 Task: Look for products in the category "All Purpose Cleaners" from Mrs. Meyer's only.
Action: Mouse moved to (812, 320)
Screenshot: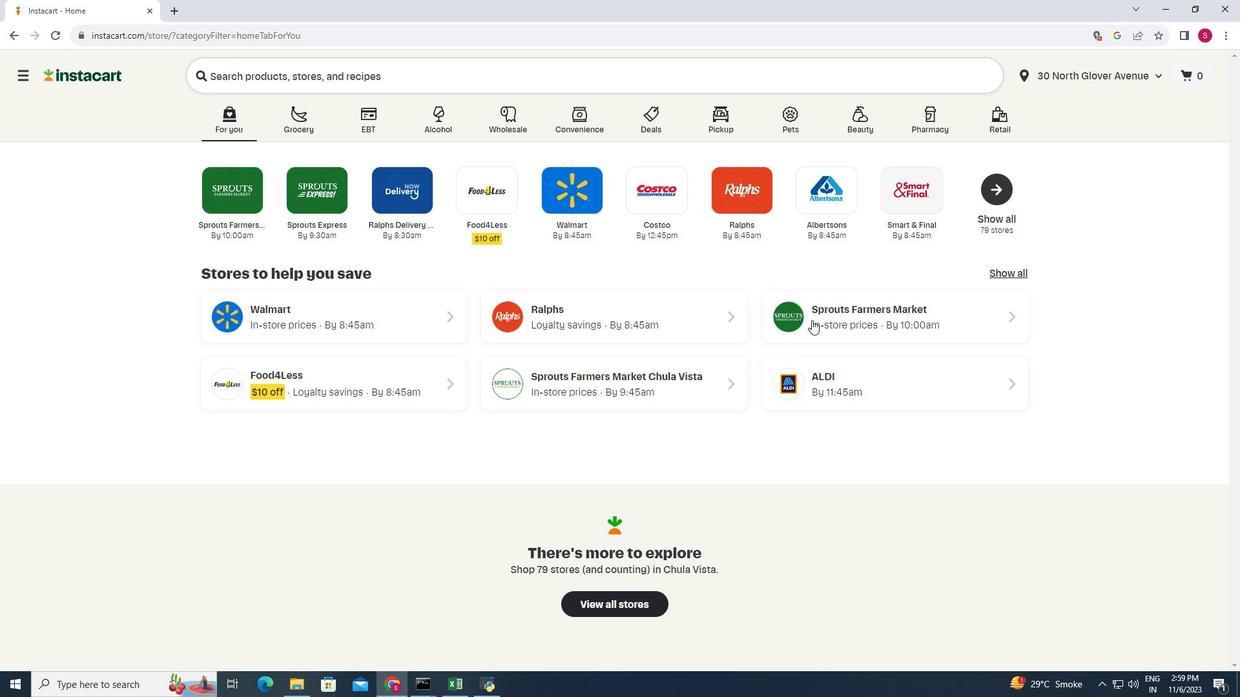 
Action: Mouse pressed left at (812, 320)
Screenshot: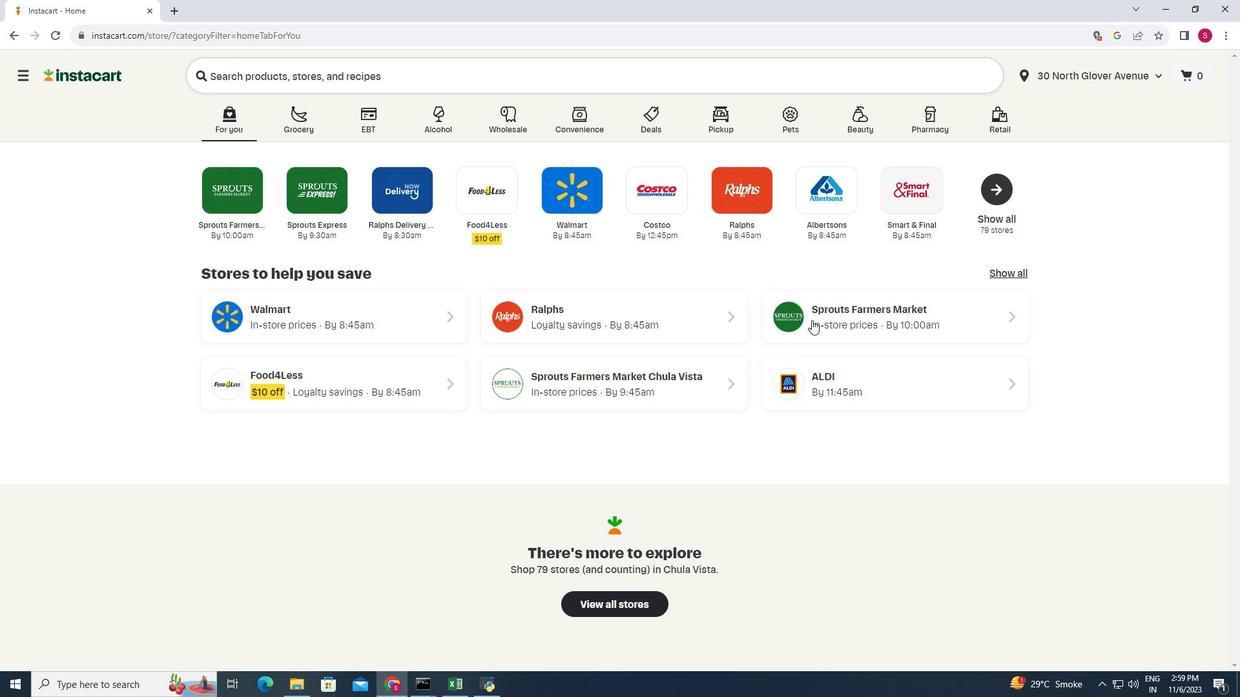 
Action: Mouse moved to (66, 521)
Screenshot: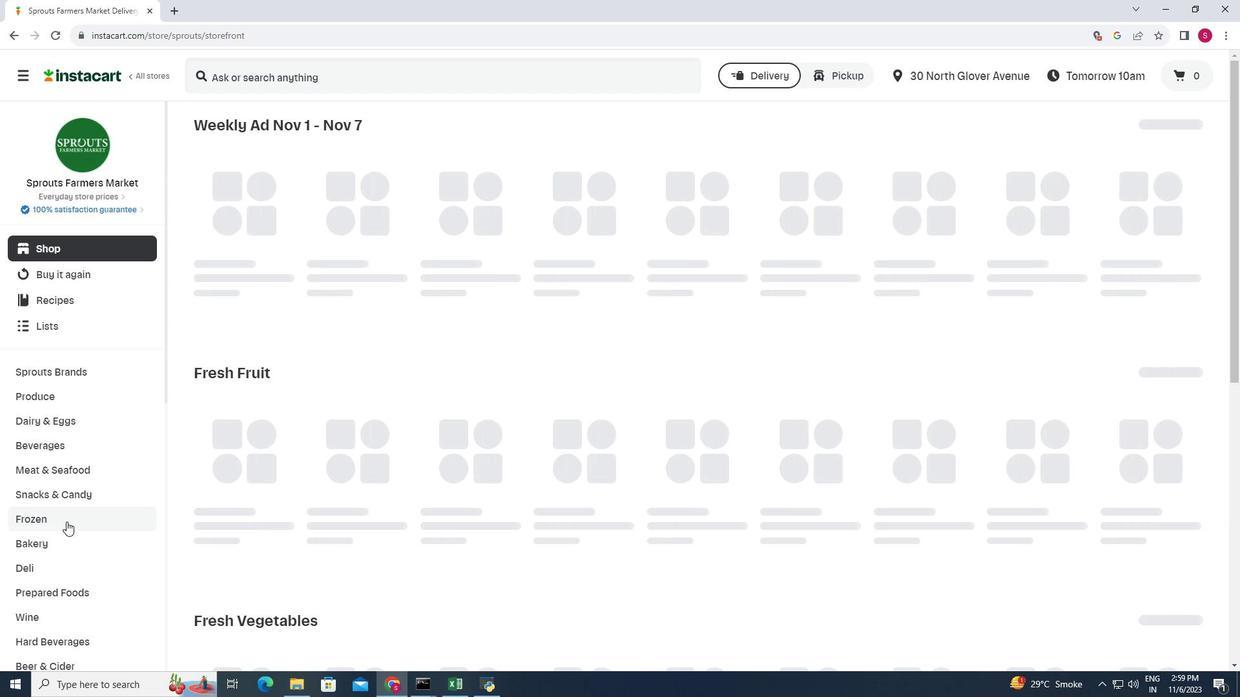 
Action: Mouse scrolled (66, 521) with delta (0, 0)
Screenshot: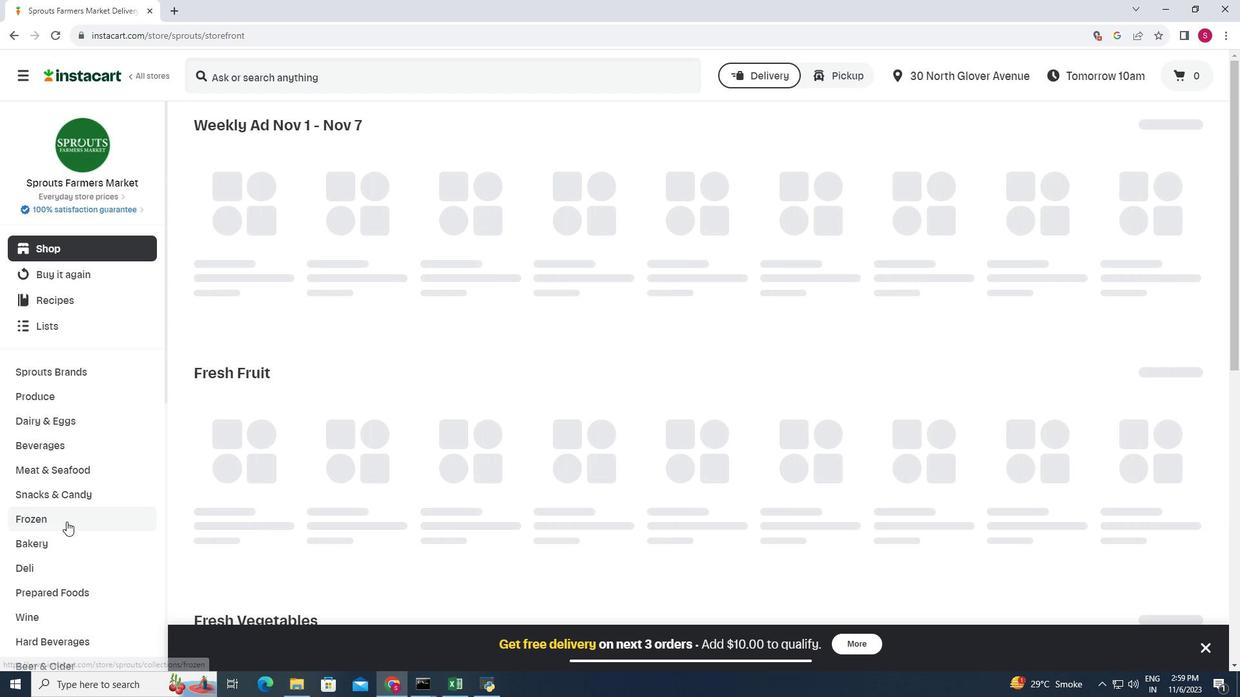 
Action: Mouse scrolled (66, 521) with delta (0, 0)
Screenshot: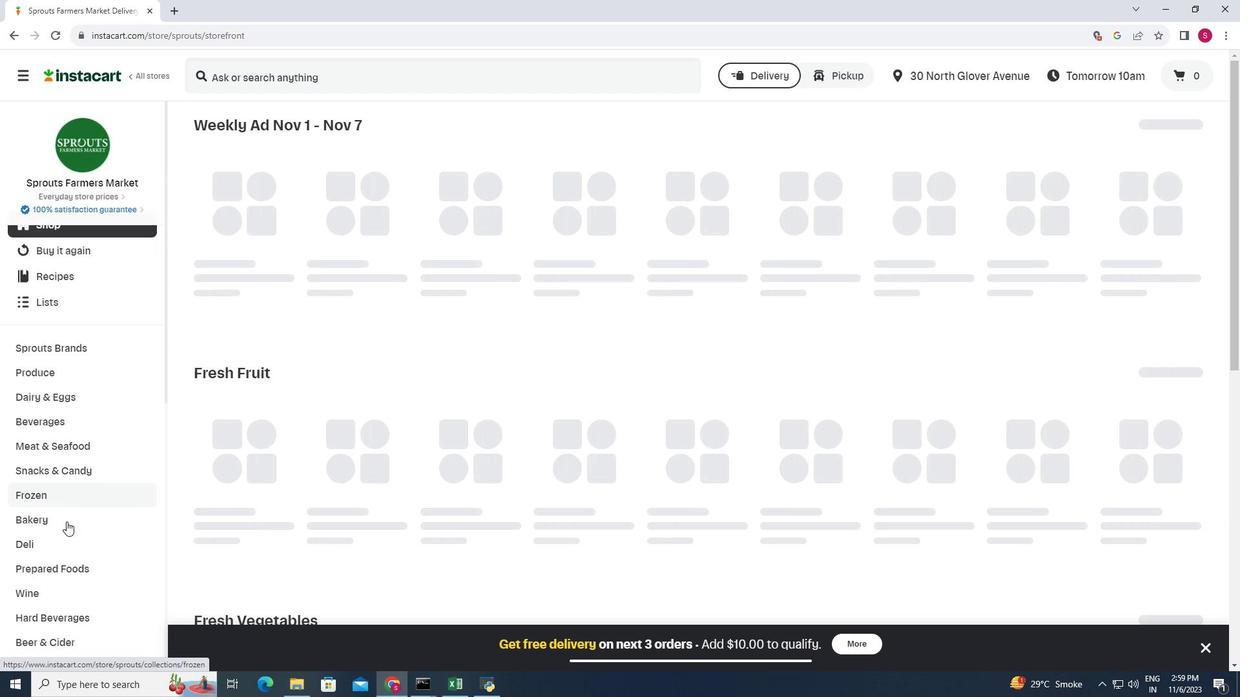 
Action: Mouse scrolled (66, 521) with delta (0, 0)
Screenshot: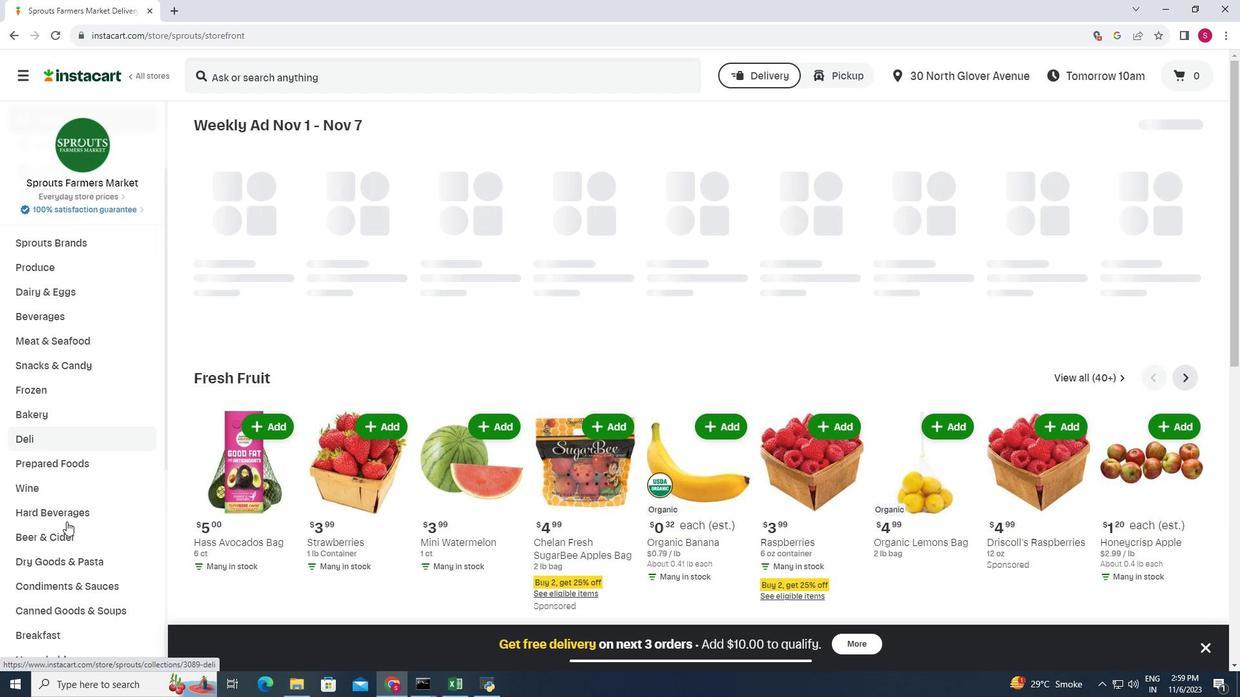 
Action: Mouse scrolled (66, 521) with delta (0, 0)
Screenshot: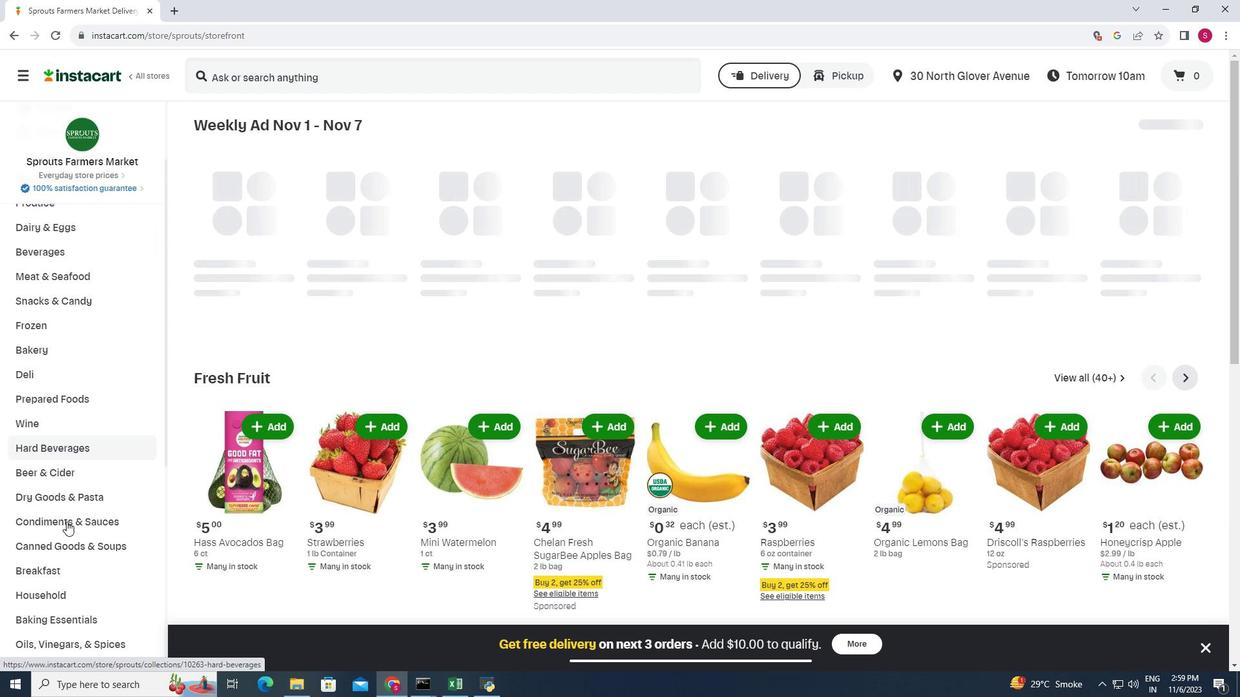 
Action: Mouse moved to (63, 530)
Screenshot: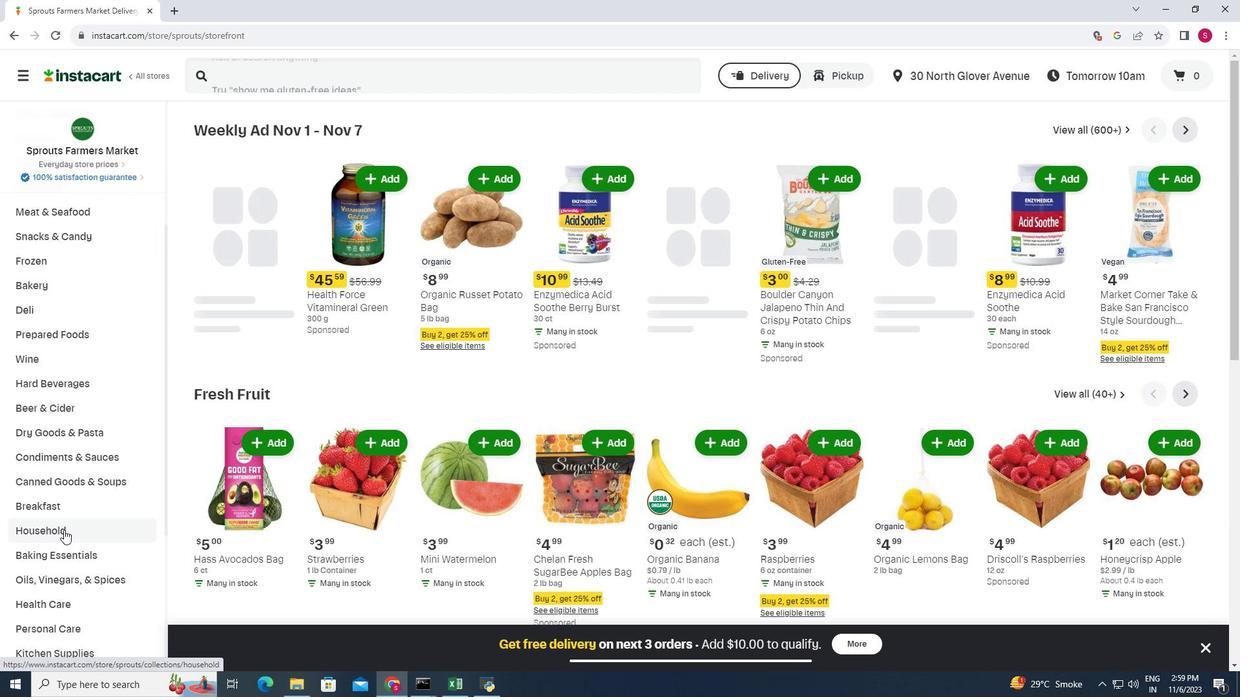 
Action: Mouse pressed left at (63, 530)
Screenshot: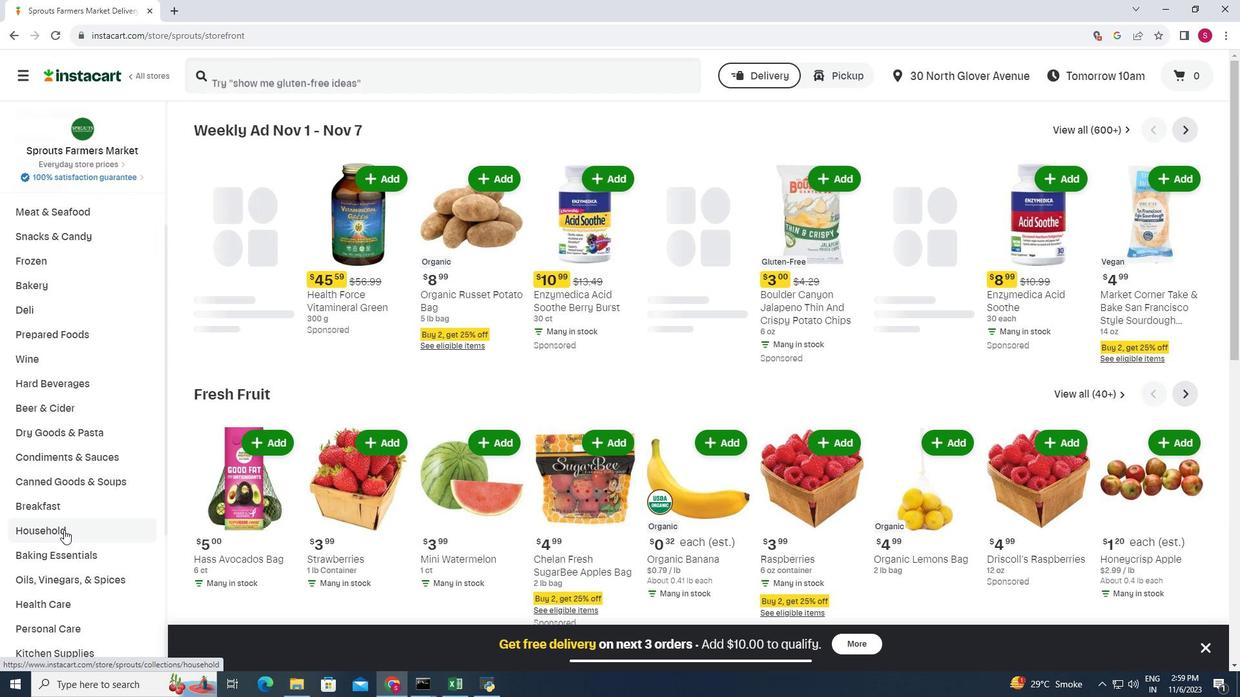 
Action: Mouse moved to (408, 167)
Screenshot: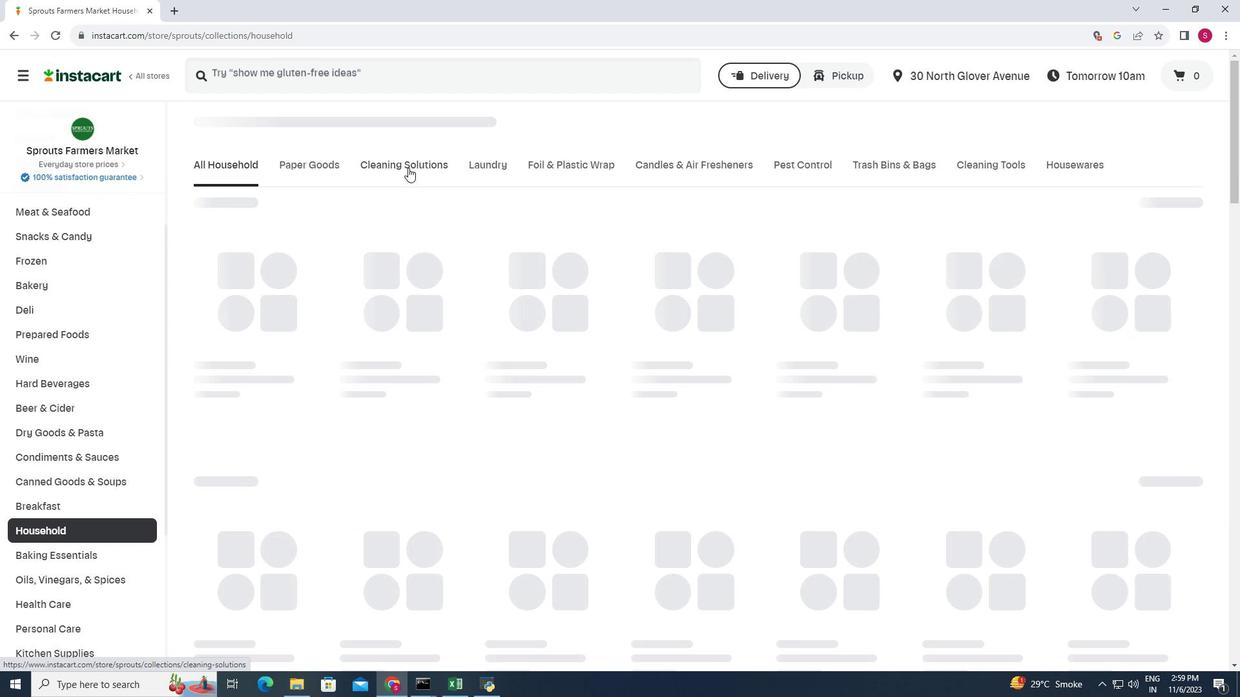 
Action: Mouse pressed left at (408, 167)
Screenshot: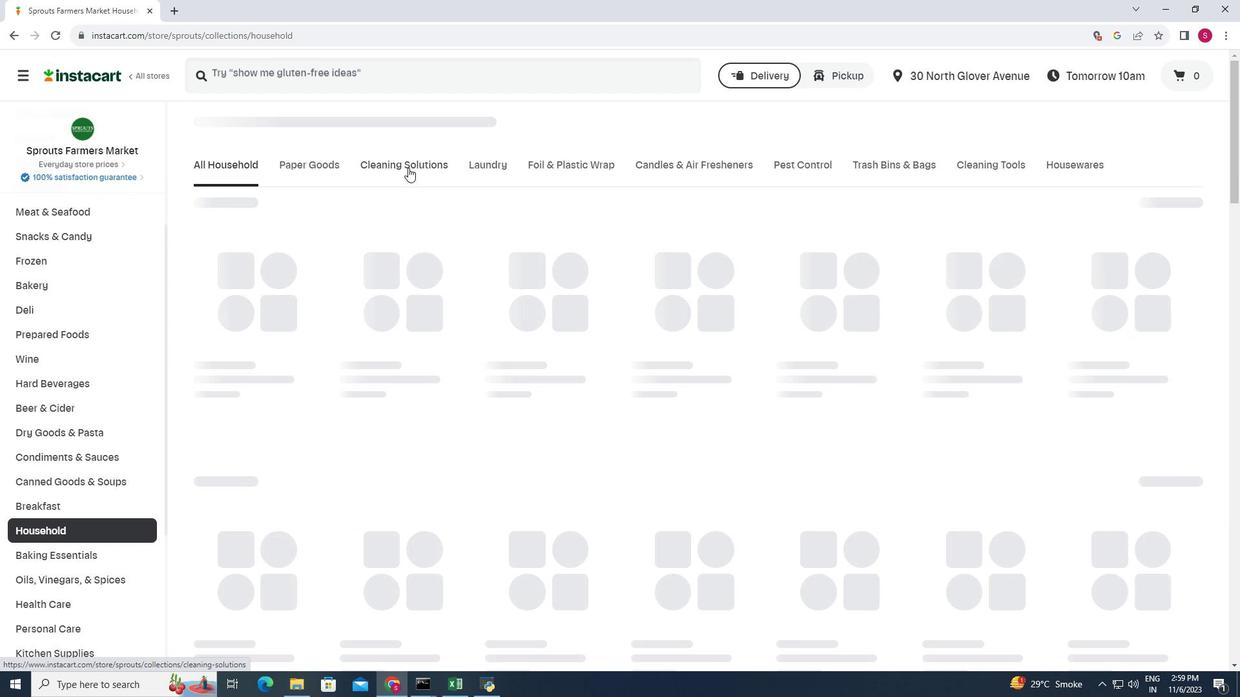 
Action: Mouse moved to (570, 220)
Screenshot: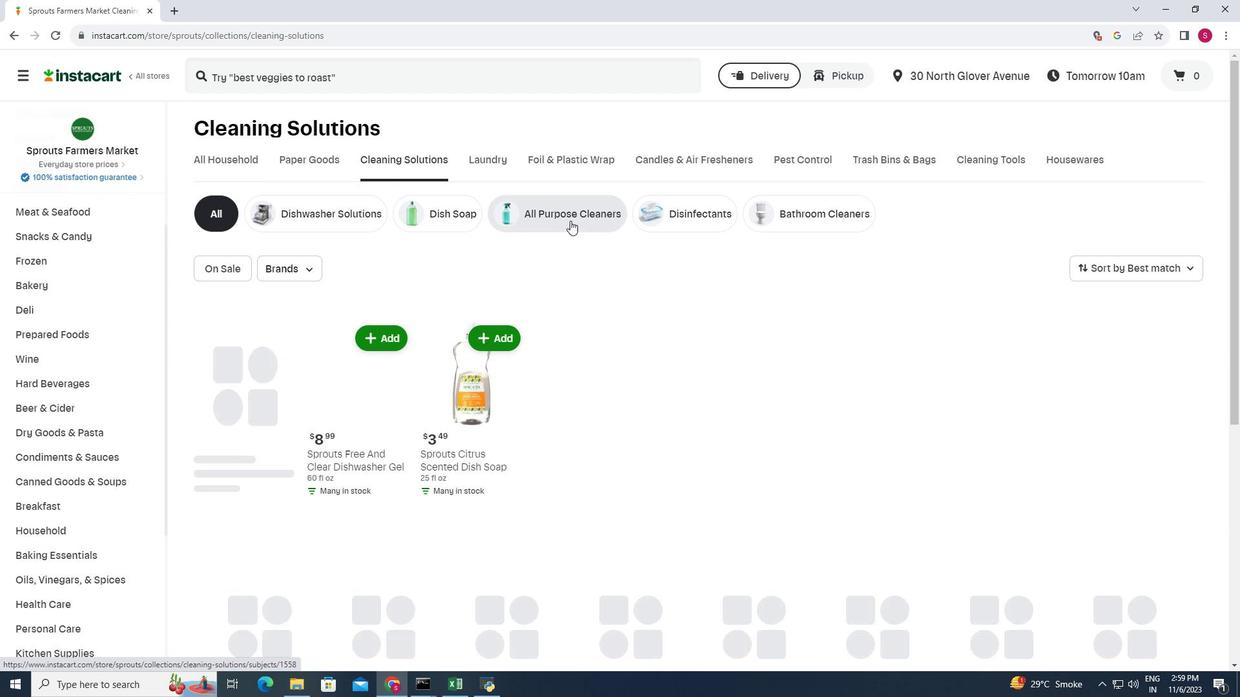 
Action: Mouse pressed left at (570, 220)
Screenshot: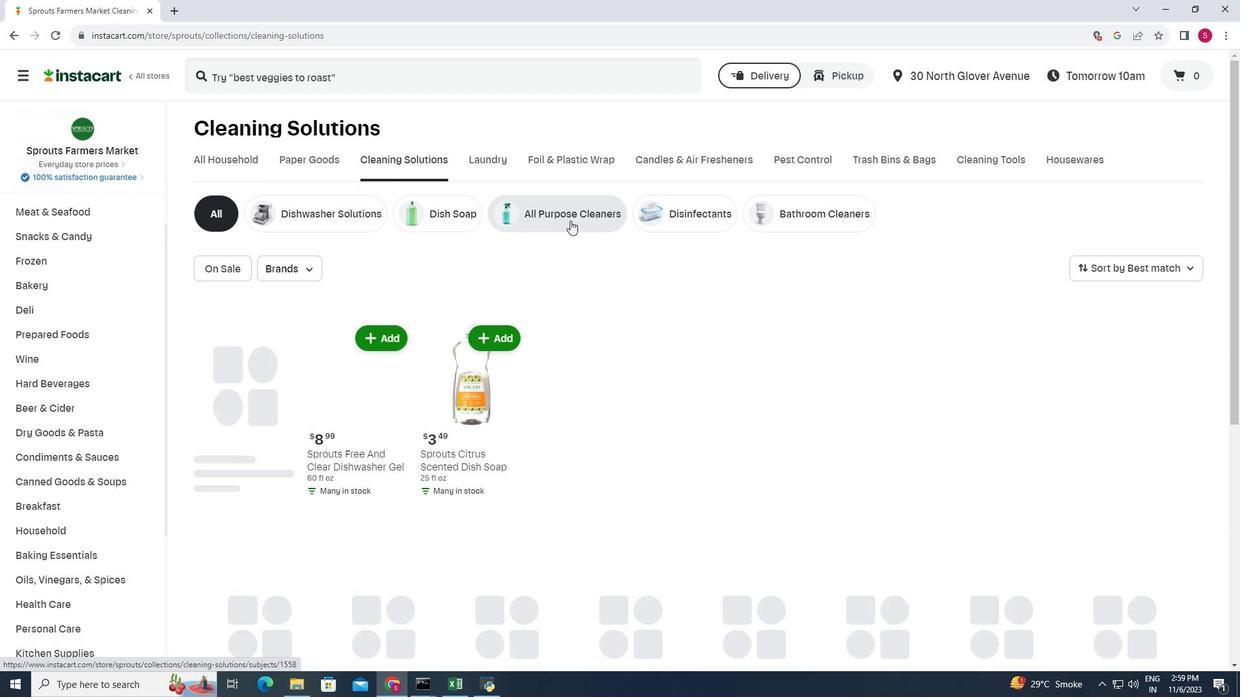 
Action: Mouse moved to (310, 268)
Screenshot: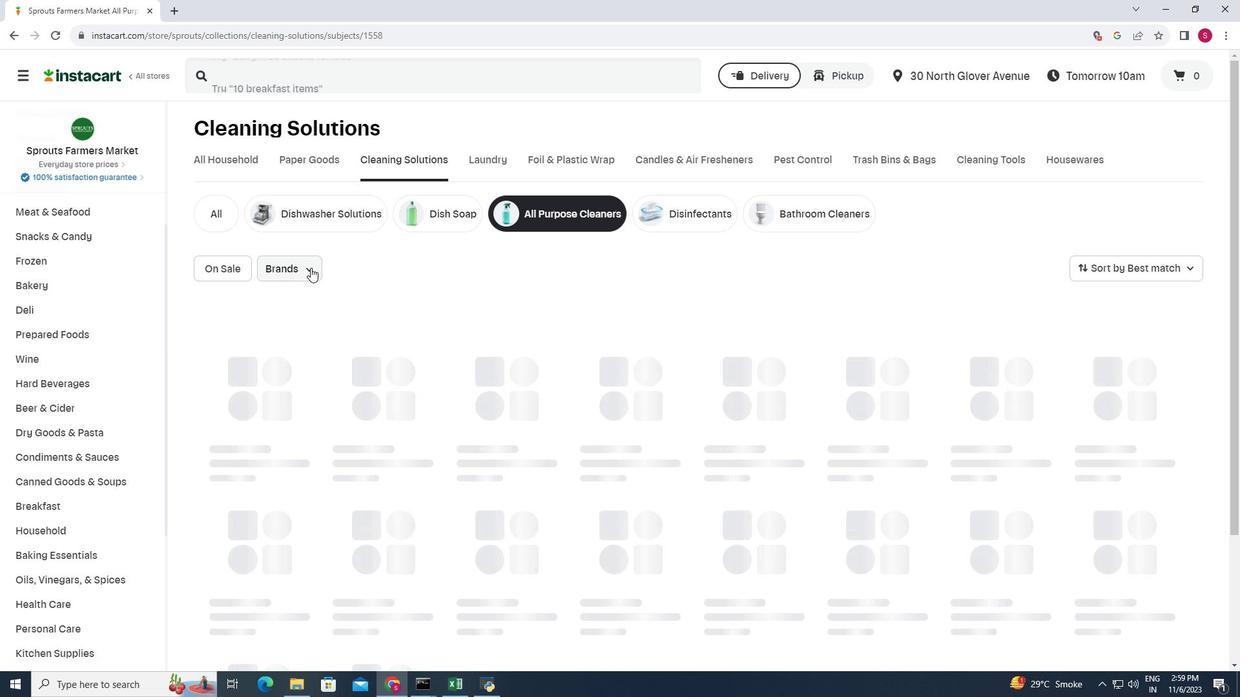 
Action: Mouse pressed left at (310, 268)
Screenshot: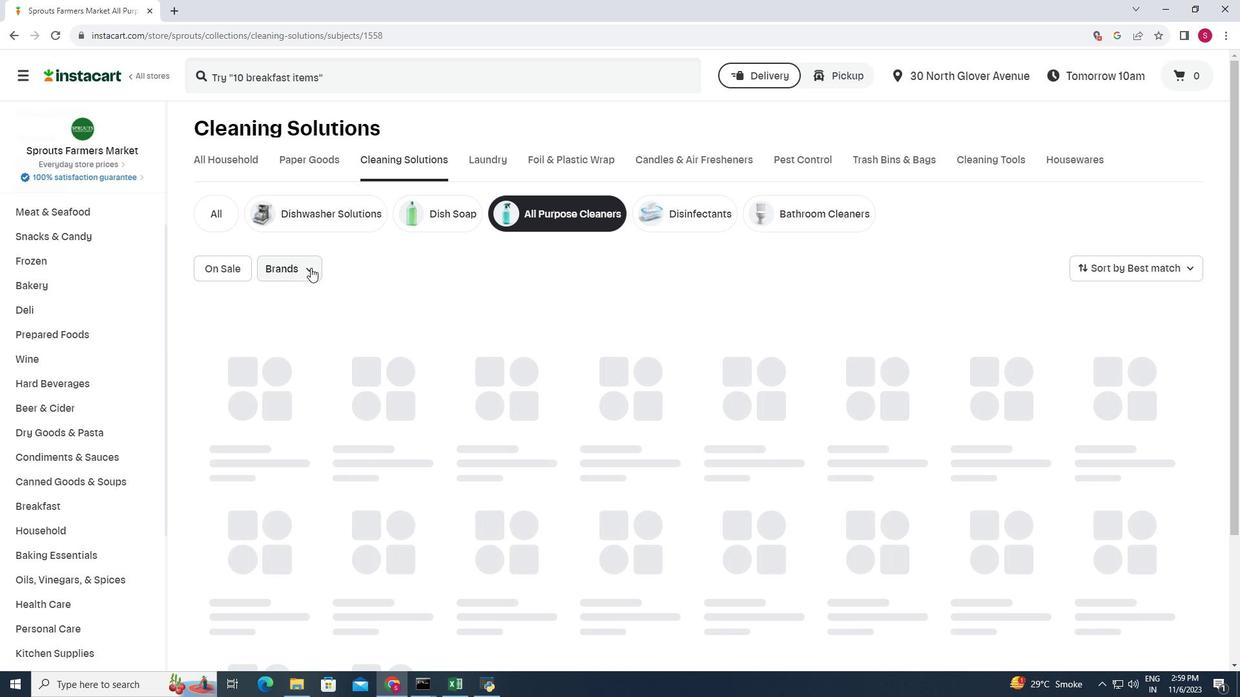 
Action: Mouse moved to (321, 362)
Screenshot: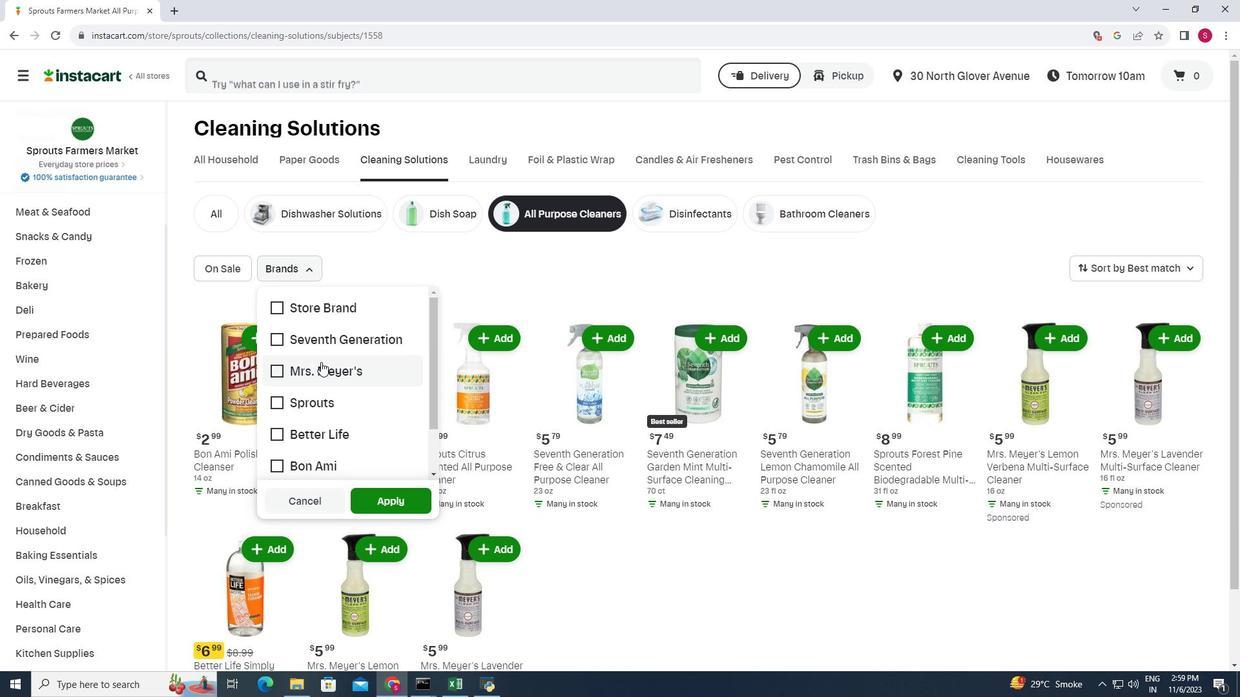 
Action: Mouse pressed left at (321, 362)
Screenshot: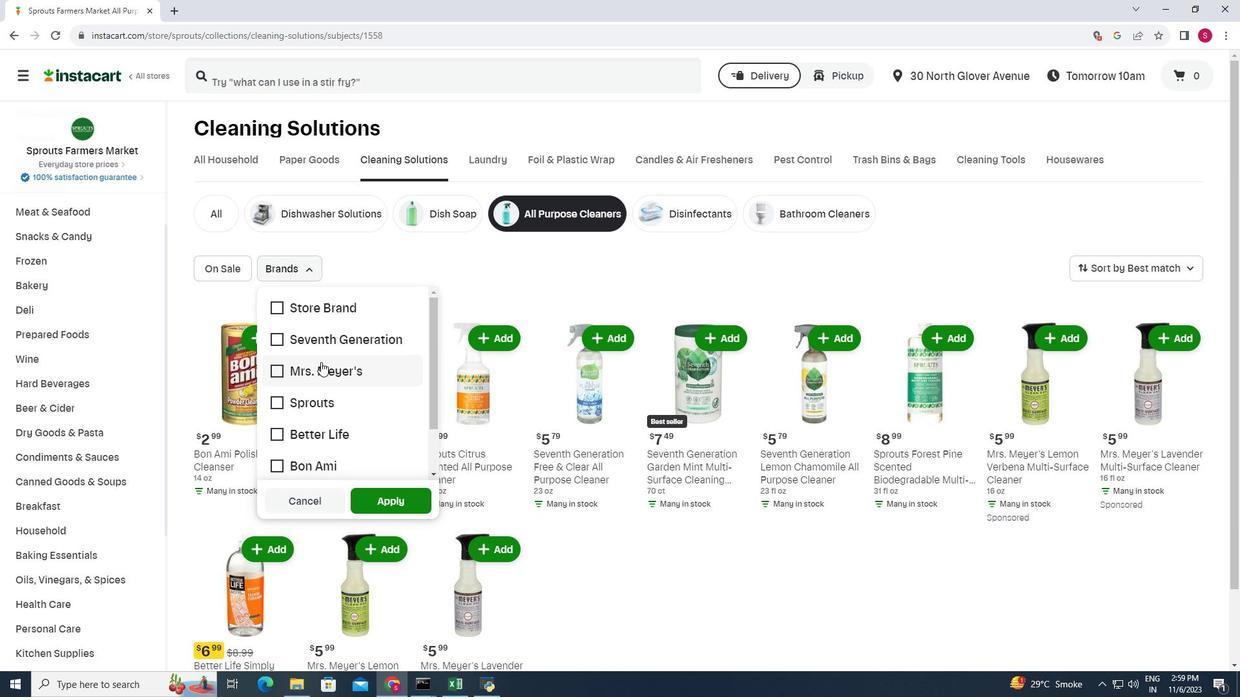 
Action: Mouse moved to (373, 512)
Screenshot: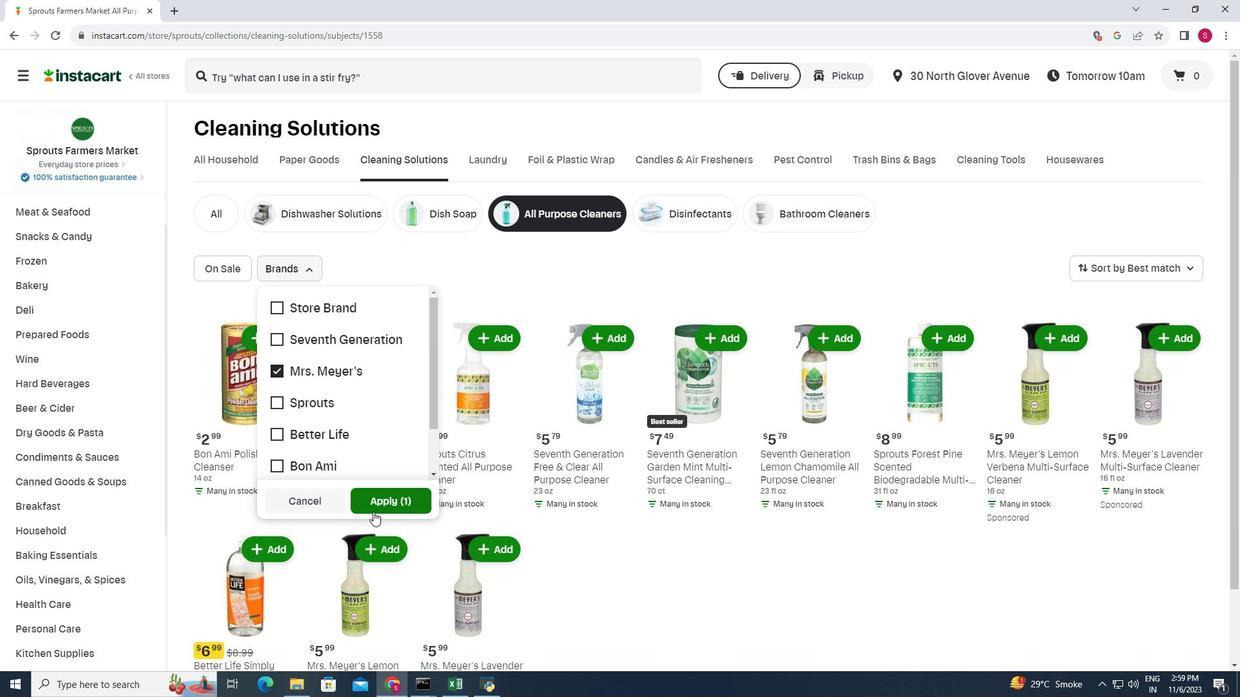 
Action: Mouse pressed left at (373, 512)
Screenshot: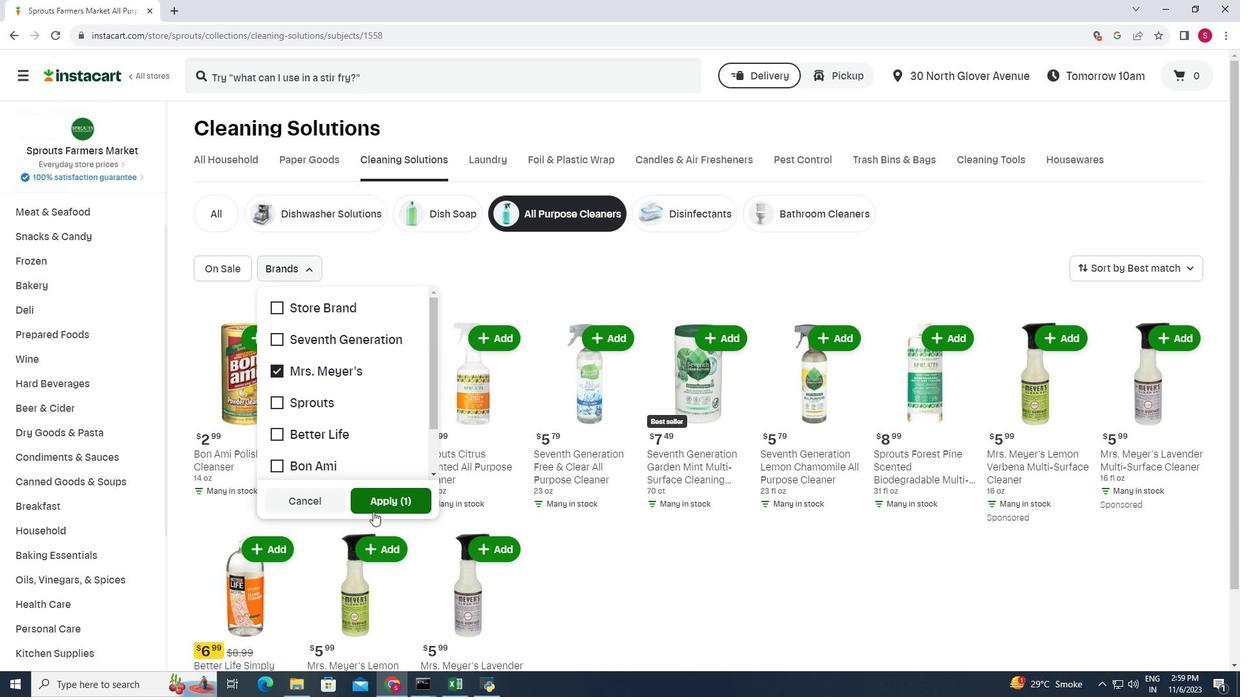 
Action: Mouse moved to (476, 447)
Screenshot: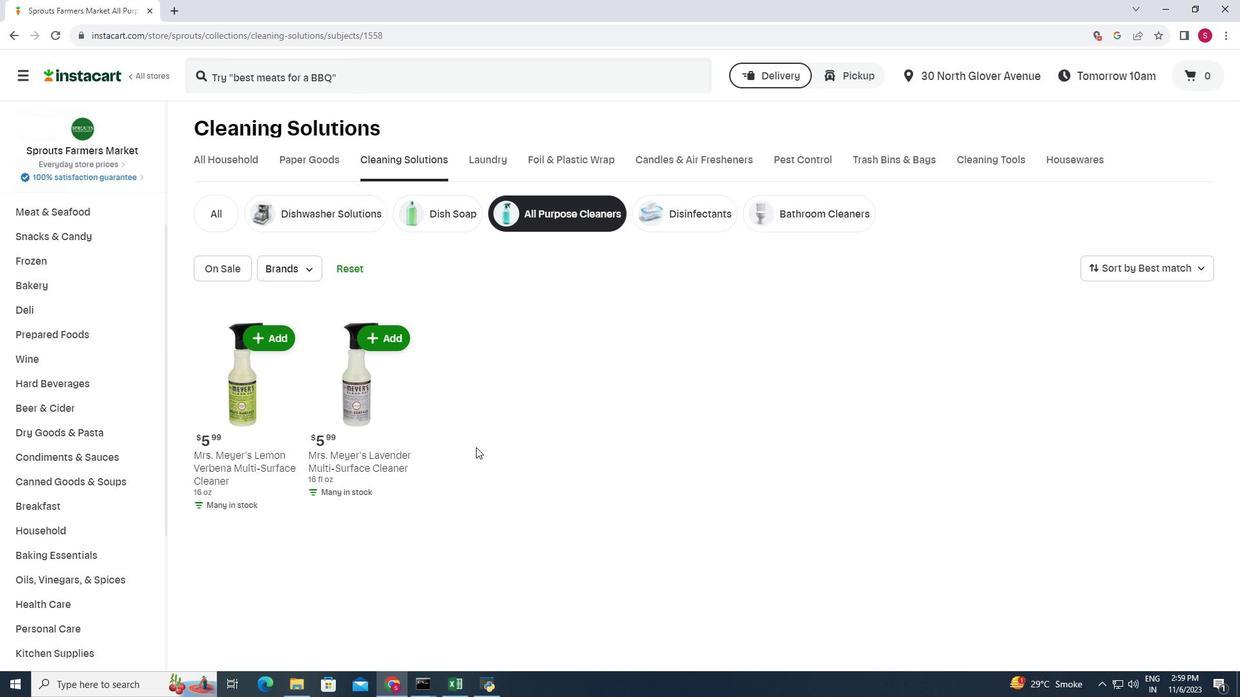 
